 Task: Add Seventh Generation Free & Clear Laundry Stain Remover to the cart.
Action: Mouse moved to (751, 266)
Screenshot: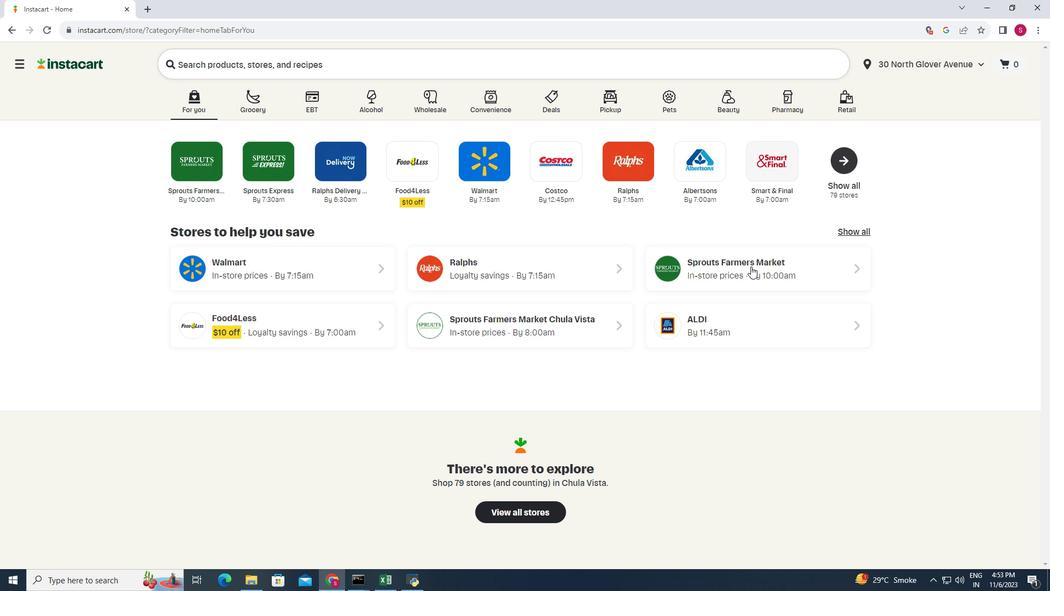 
Action: Mouse pressed left at (751, 266)
Screenshot: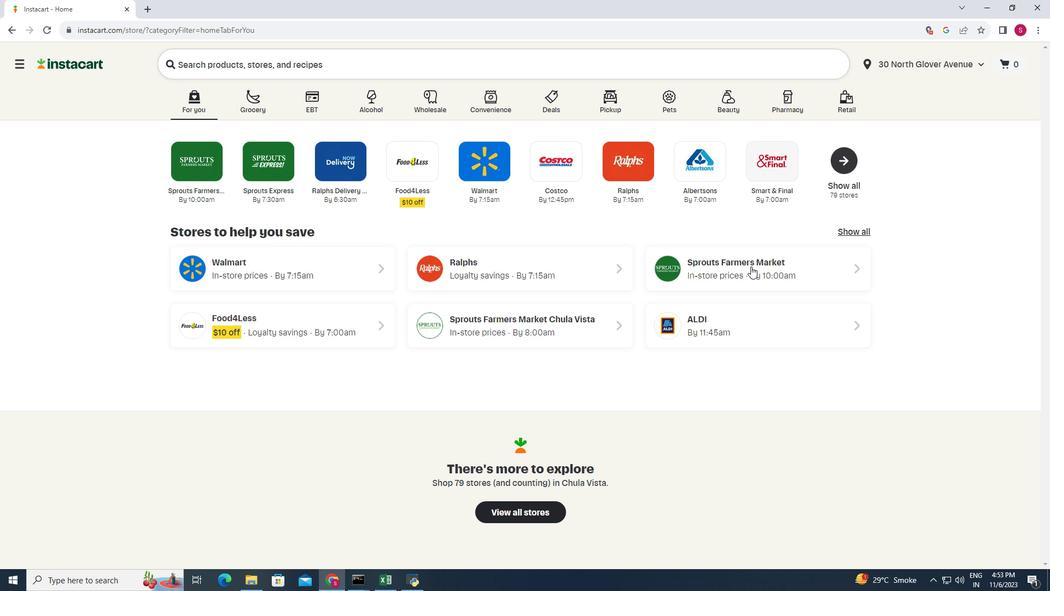 
Action: Mouse moved to (65, 417)
Screenshot: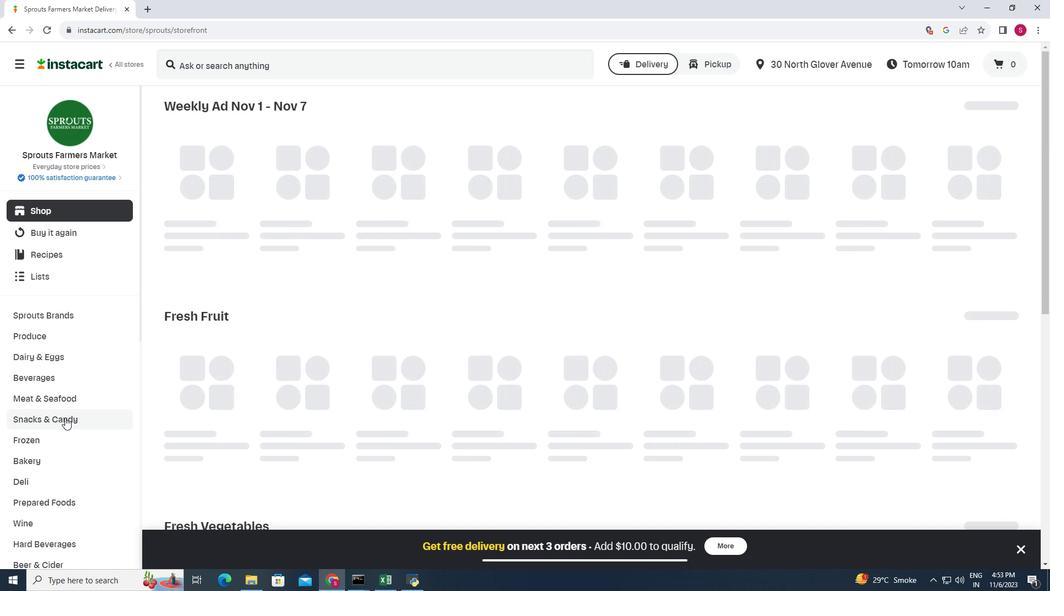 
Action: Mouse scrolled (65, 417) with delta (0, 0)
Screenshot: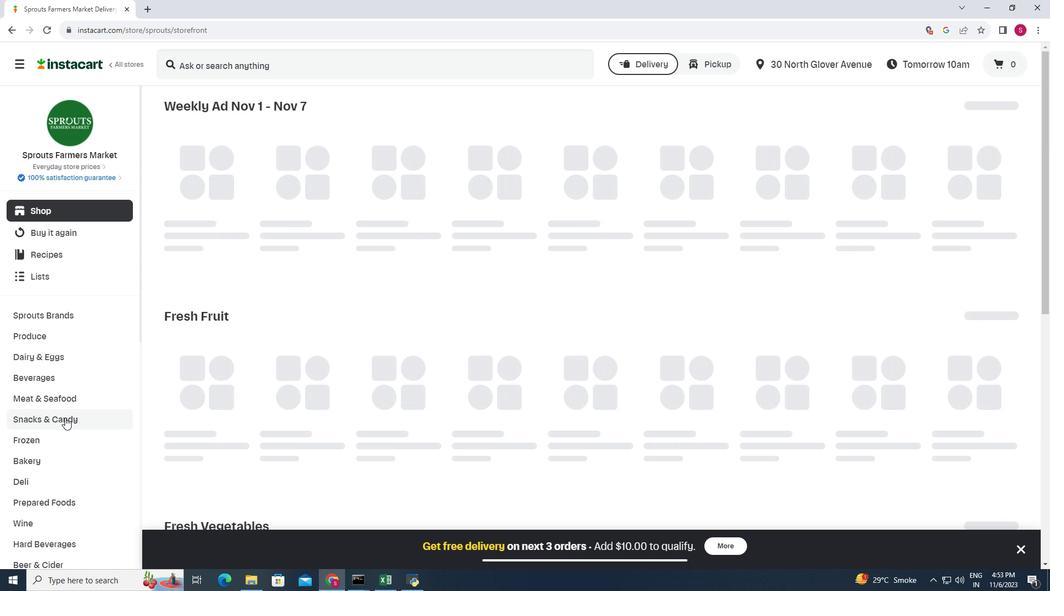 
Action: Mouse scrolled (65, 417) with delta (0, 0)
Screenshot: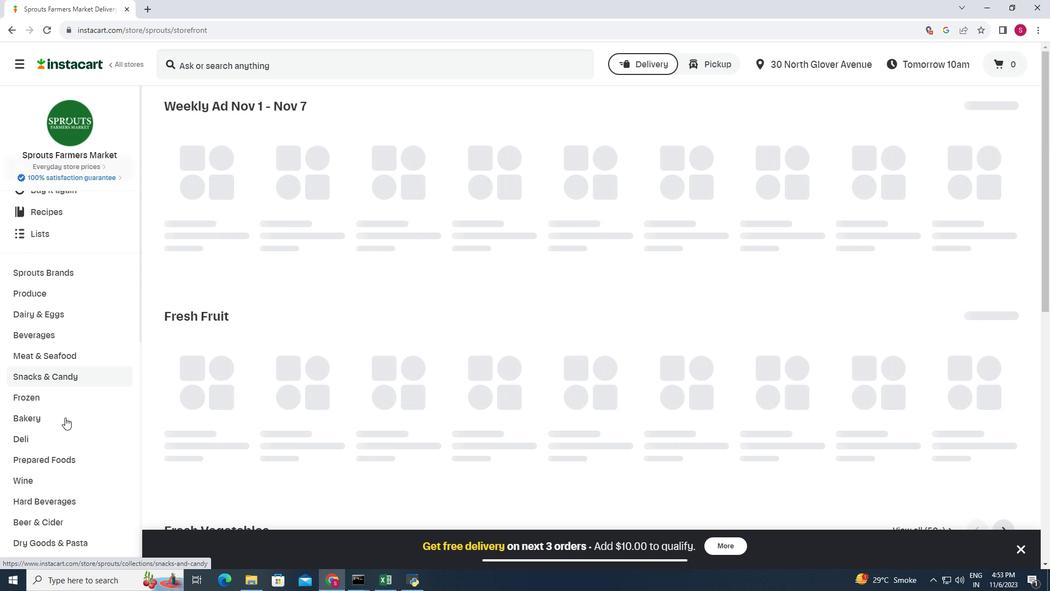 
Action: Mouse scrolled (65, 417) with delta (0, 0)
Screenshot: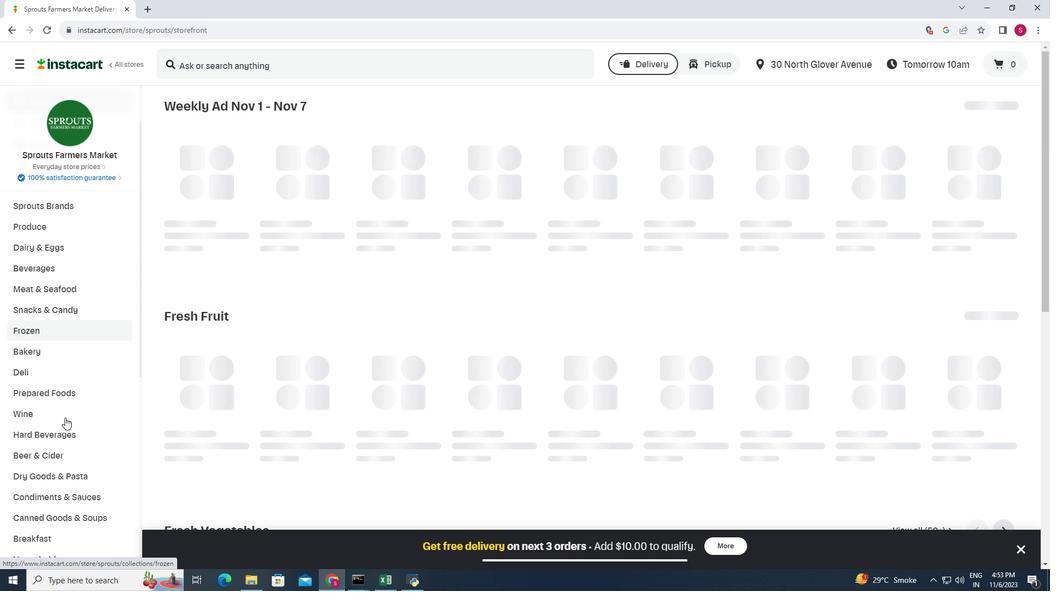 
Action: Mouse scrolled (65, 417) with delta (0, 0)
Screenshot: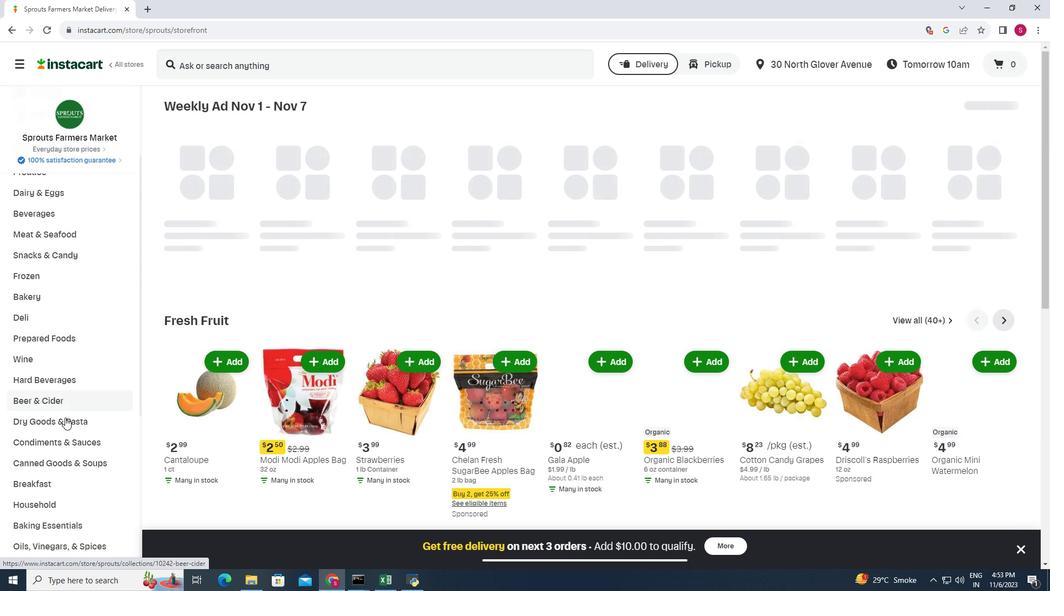 
Action: Mouse moved to (55, 447)
Screenshot: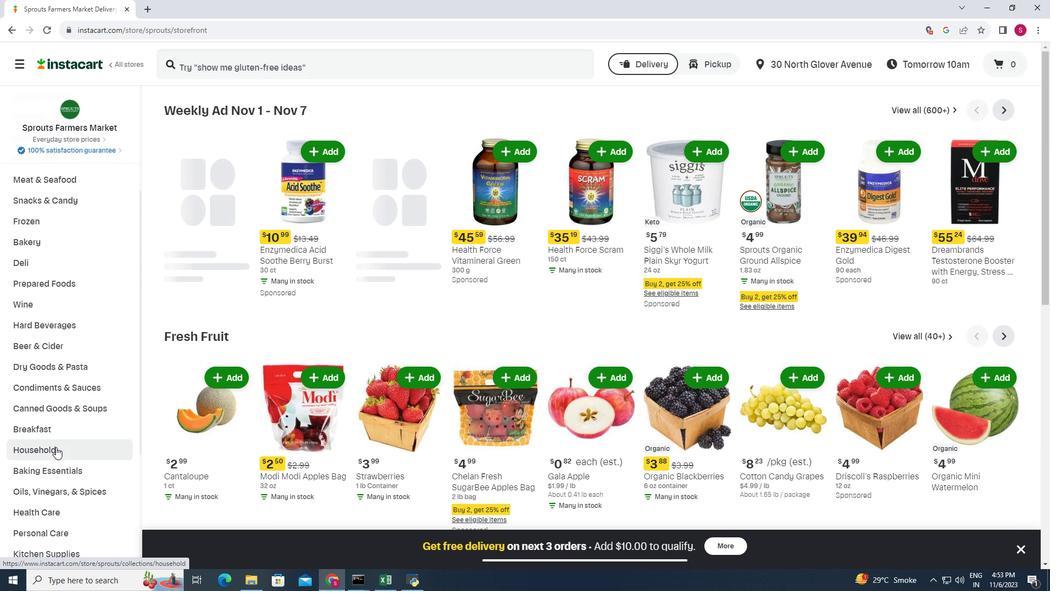 
Action: Mouse pressed left at (55, 447)
Screenshot: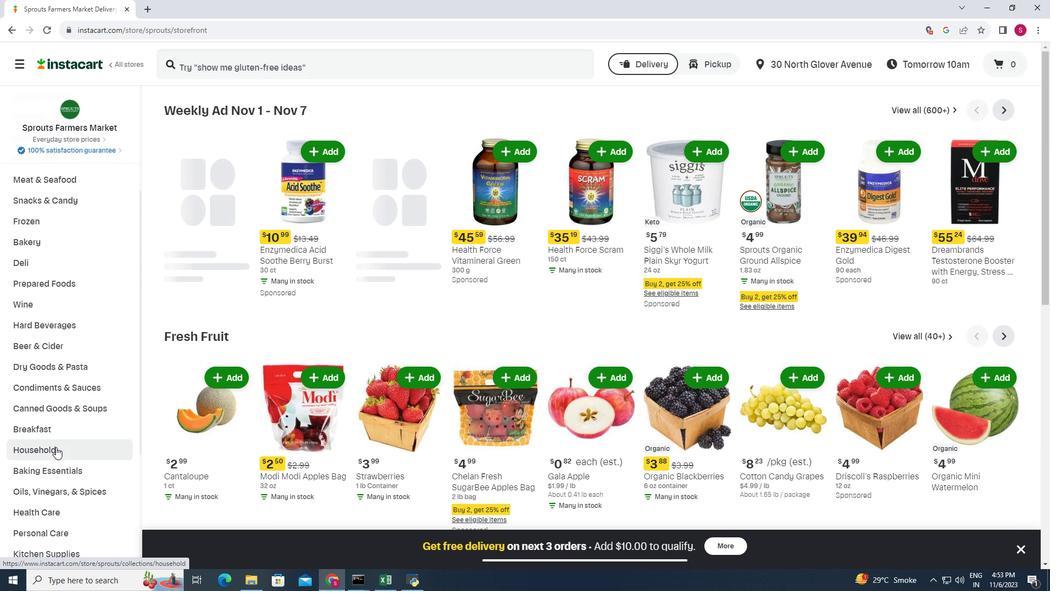 
Action: Mouse moved to (407, 141)
Screenshot: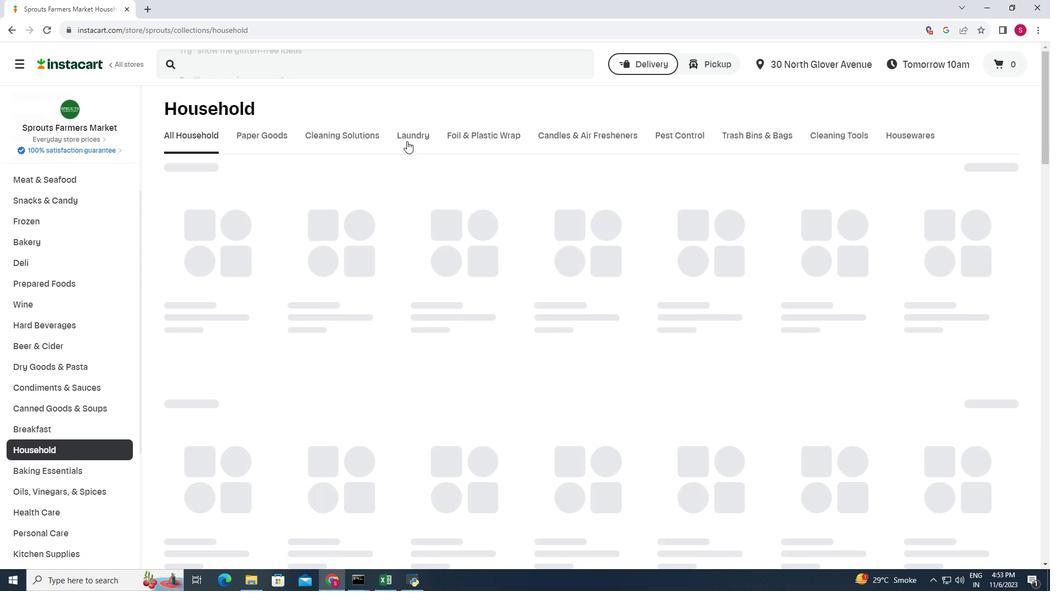 
Action: Mouse pressed left at (407, 141)
Screenshot: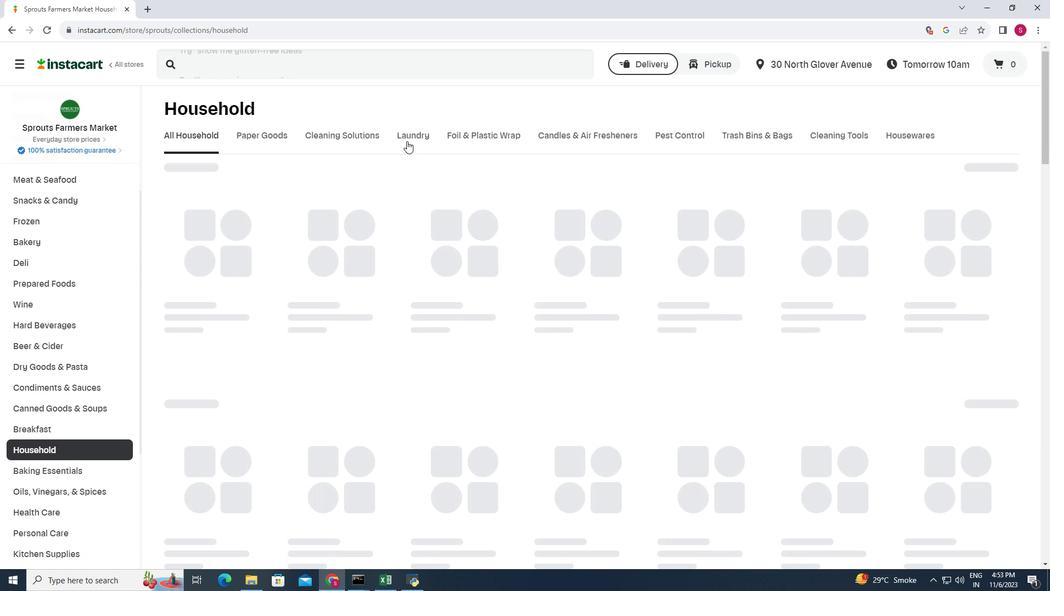 
Action: Mouse moved to (343, 205)
Screenshot: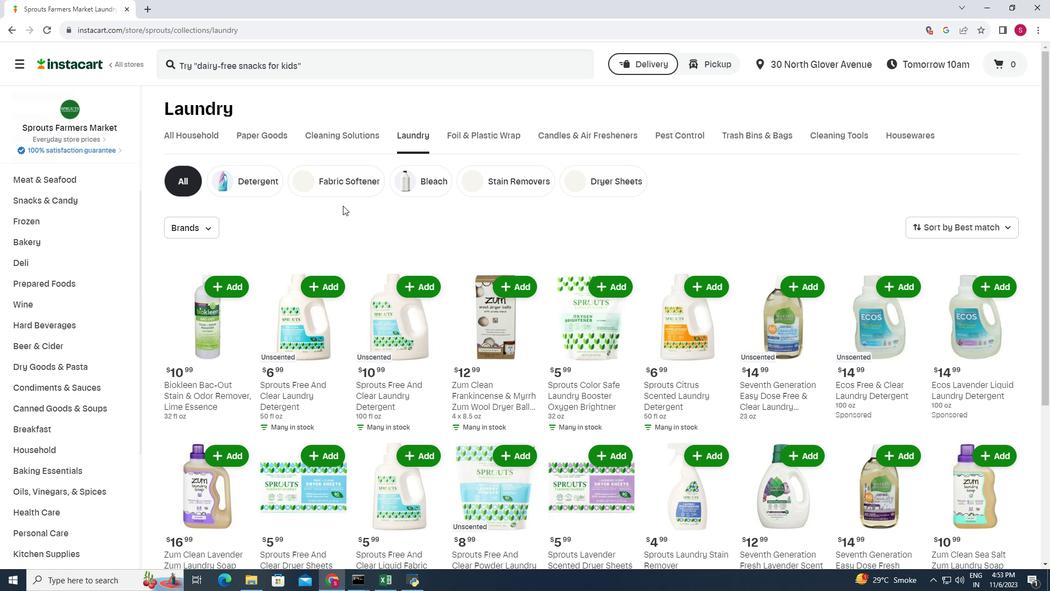 
Action: Mouse scrolled (343, 205) with delta (0, 0)
Screenshot: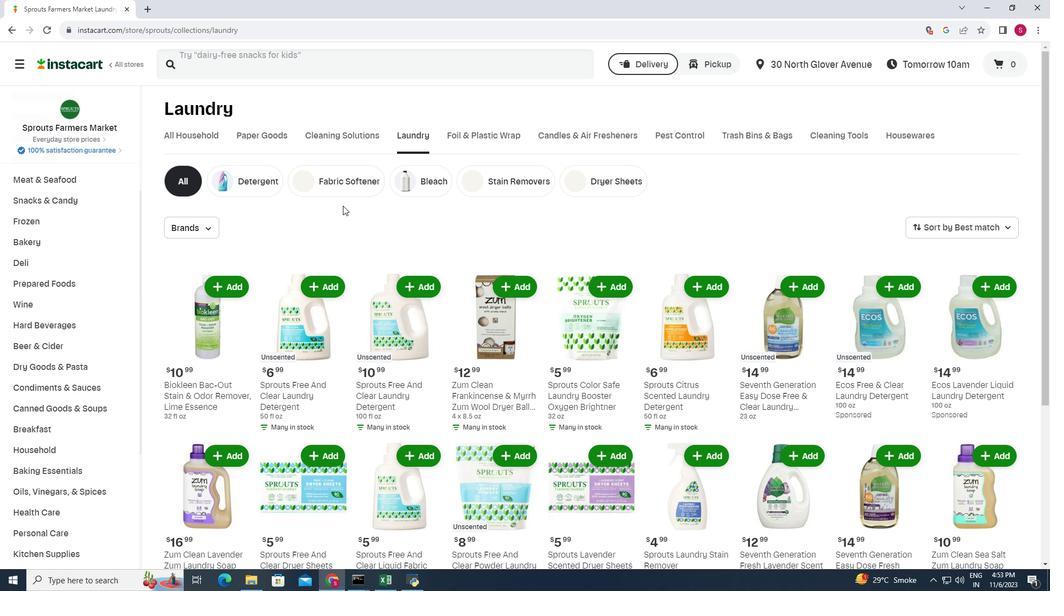 
Action: Mouse scrolled (343, 205) with delta (0, 0)
Screenshot: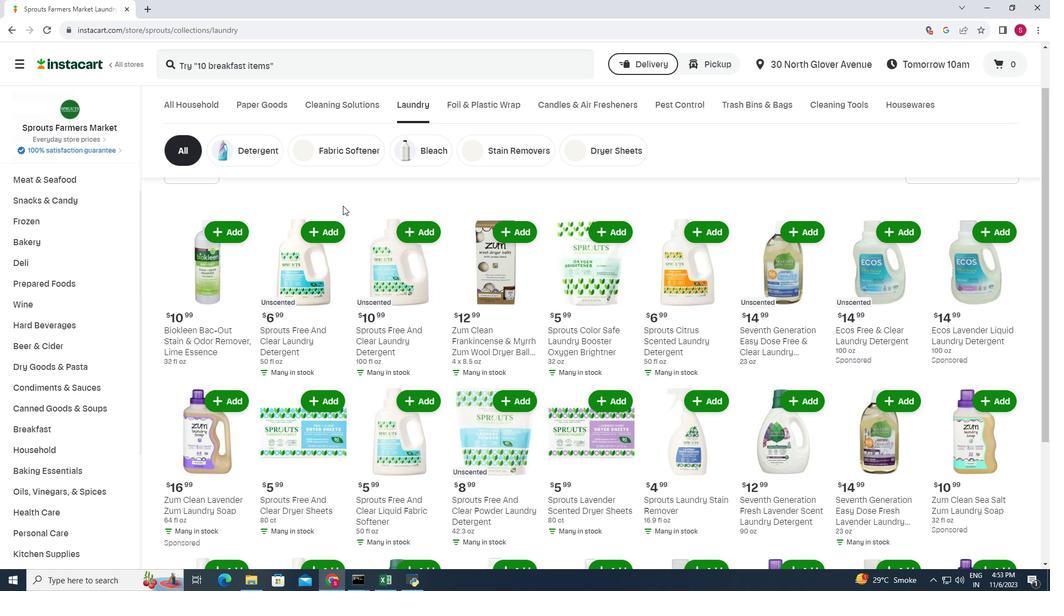 
Action: Mouse scrolled (343, 205) with delta (0, 0)
Screenshot: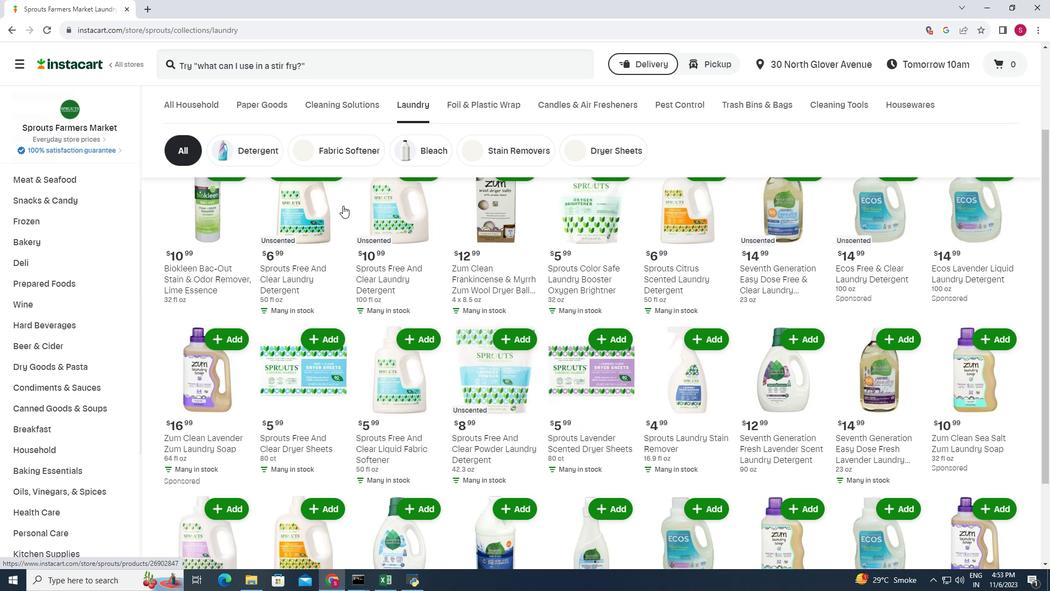 
Action: Mouse scrolled (343, 205) with delta (0, 0)
Screenshot: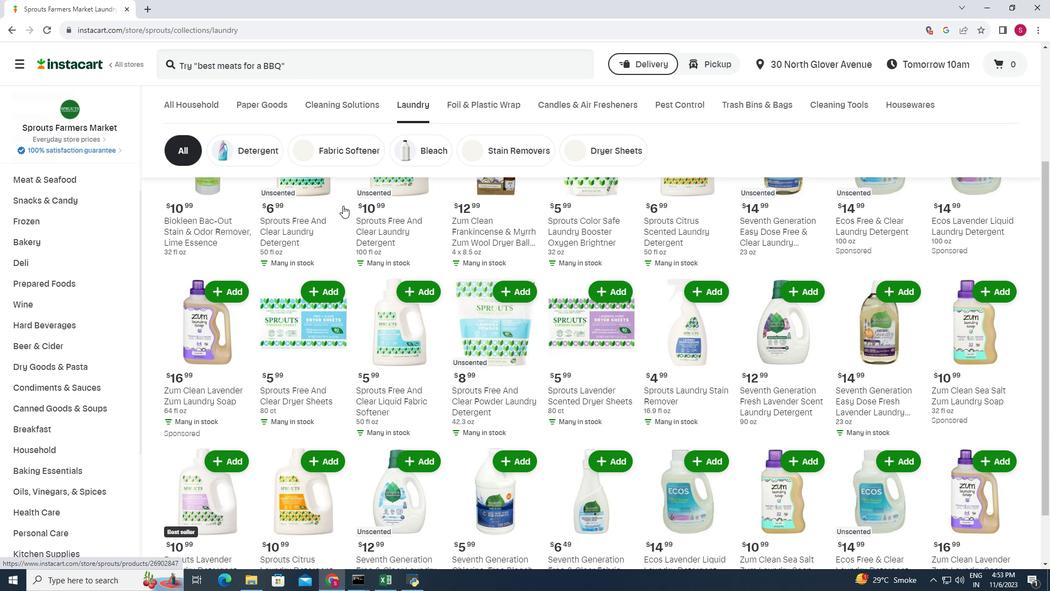 
Action: Mouse scrolled (343, 205) with delta (0, 0)
Screenshot: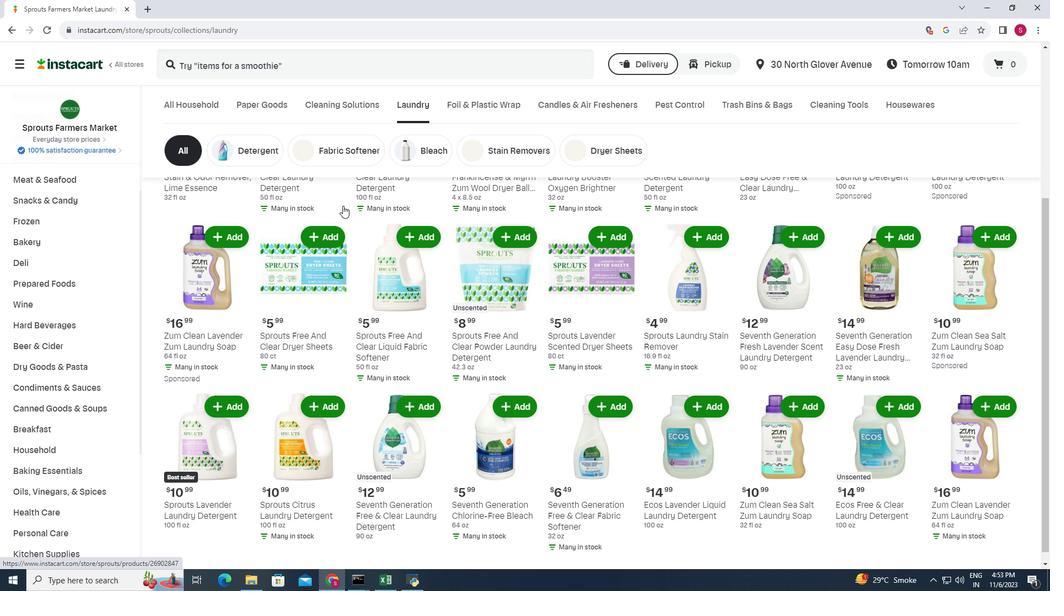 
Action: Mouse moved to (351, 264)
Screenshot: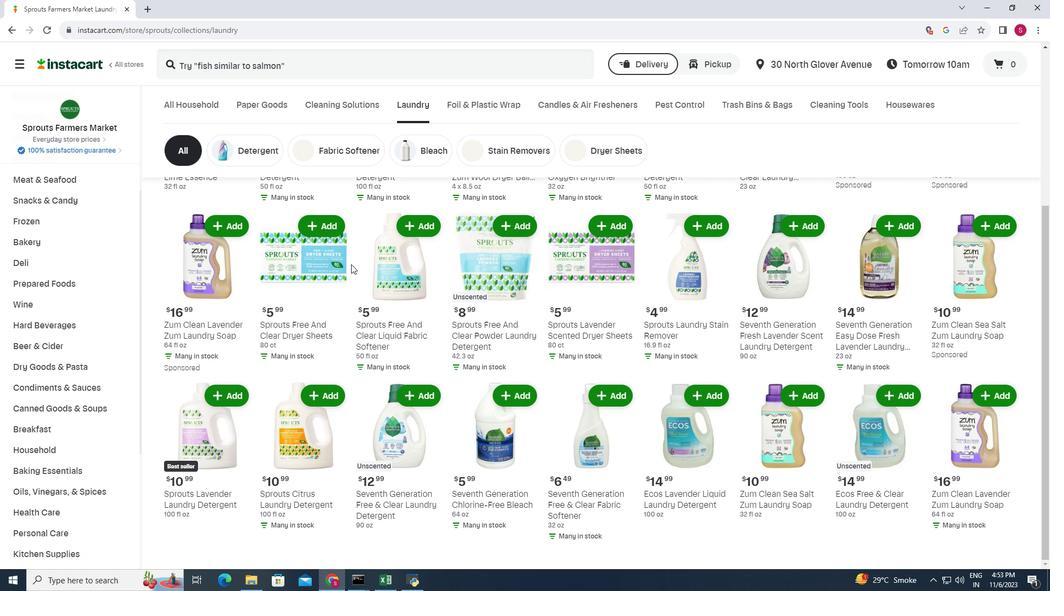 
Action: Mouse scrolled (351, 263) with delta (0, 0)
Screenshot: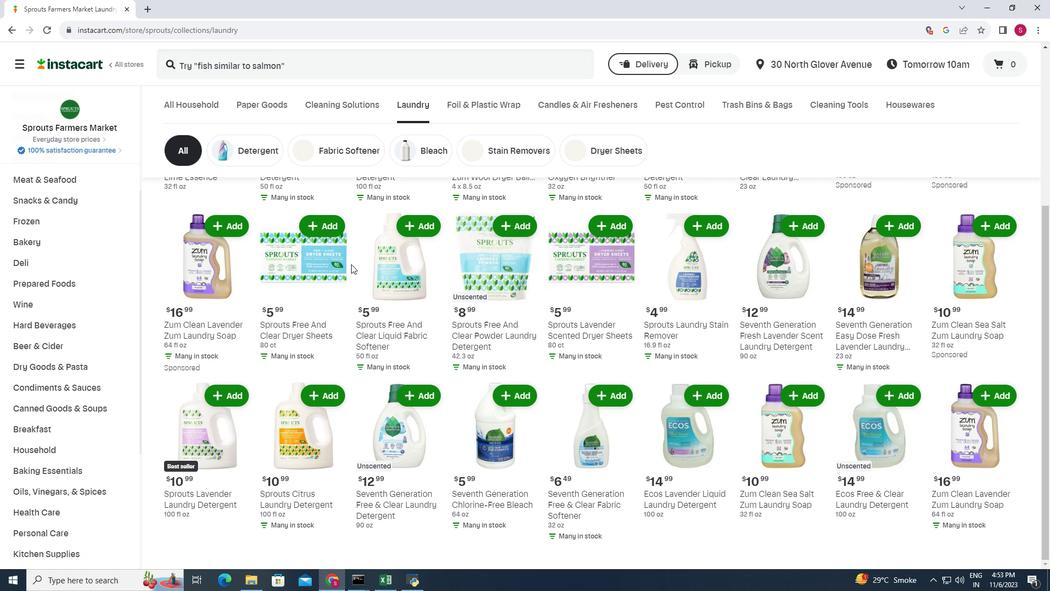 
Action: Mouse moved to (510, 364)
Screenshot: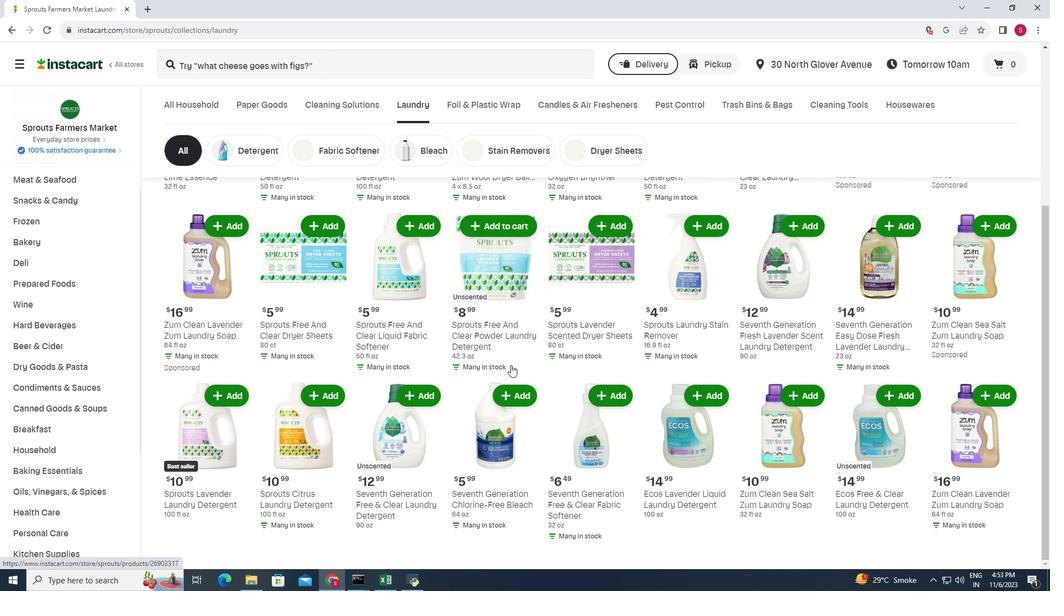 
Action: Mouse scrolled (510, 364) with delta (0, 0)
Screenshot: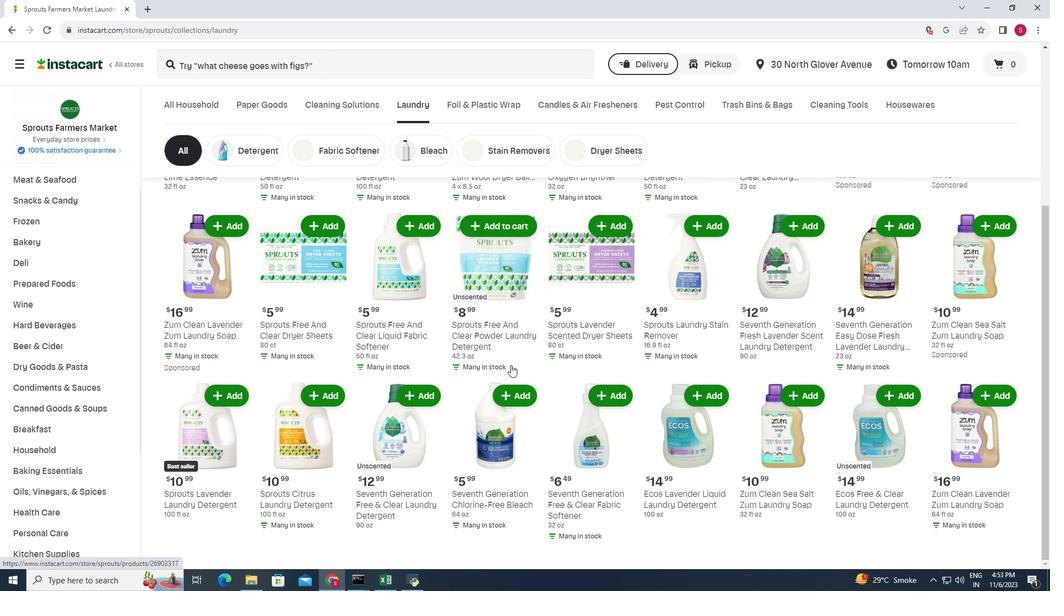 
Action: Mouse moved to (512, 366)
Screenshot: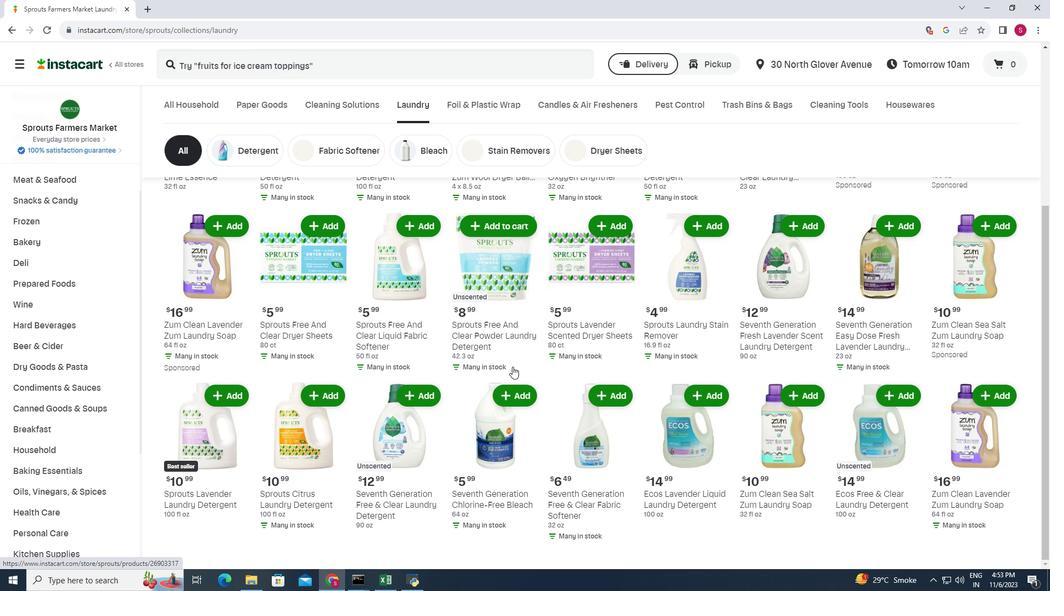
Action: Mouse scrolled (512, 367) with delta (0, 0)
Screenshot: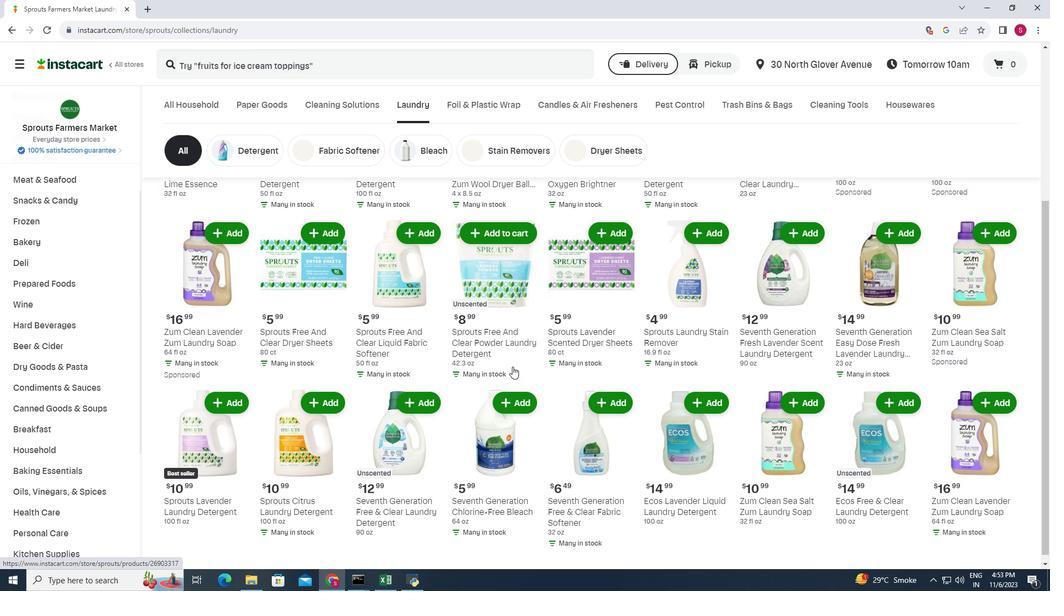 
Action: Mouse scrolled (512, 367) with delta (0, 0)
Screenshot: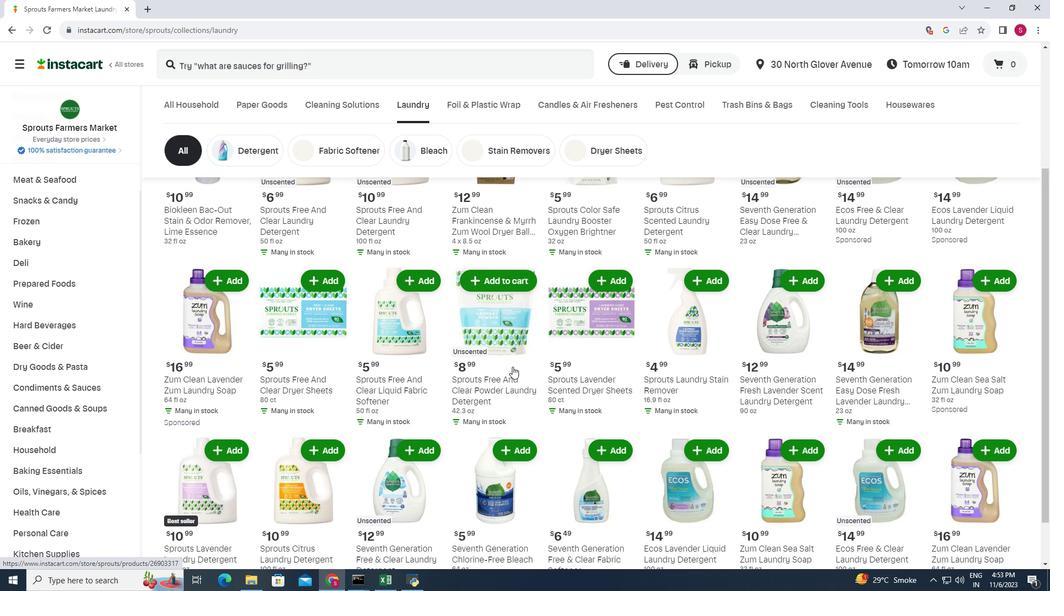 
Action: Mouse moved to (538, 367)
Screenshot: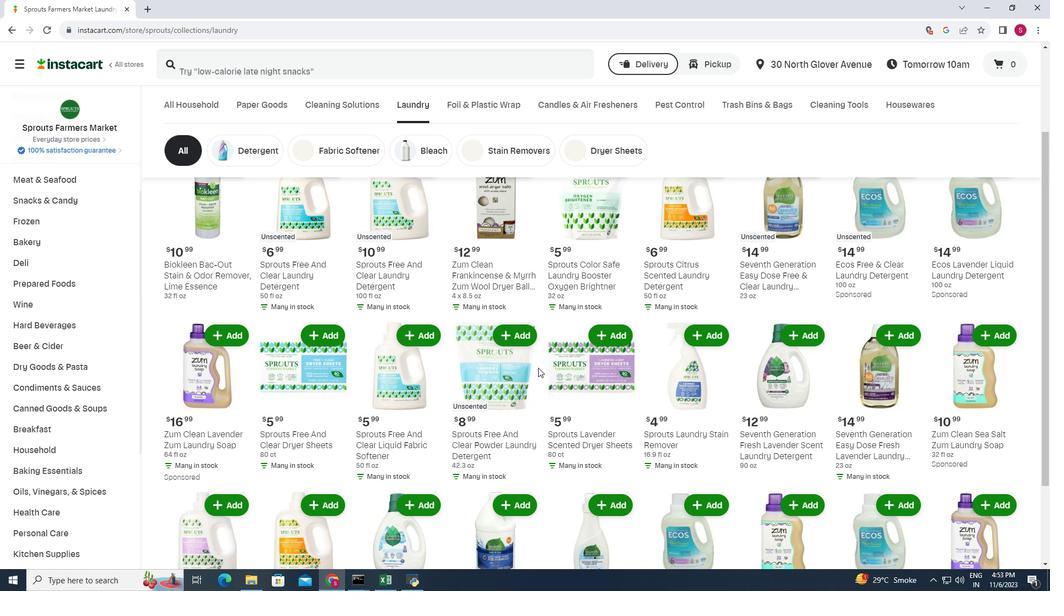 
Action: Mouse scrolled (538, 368) with delta (0, 0)
Screenshot: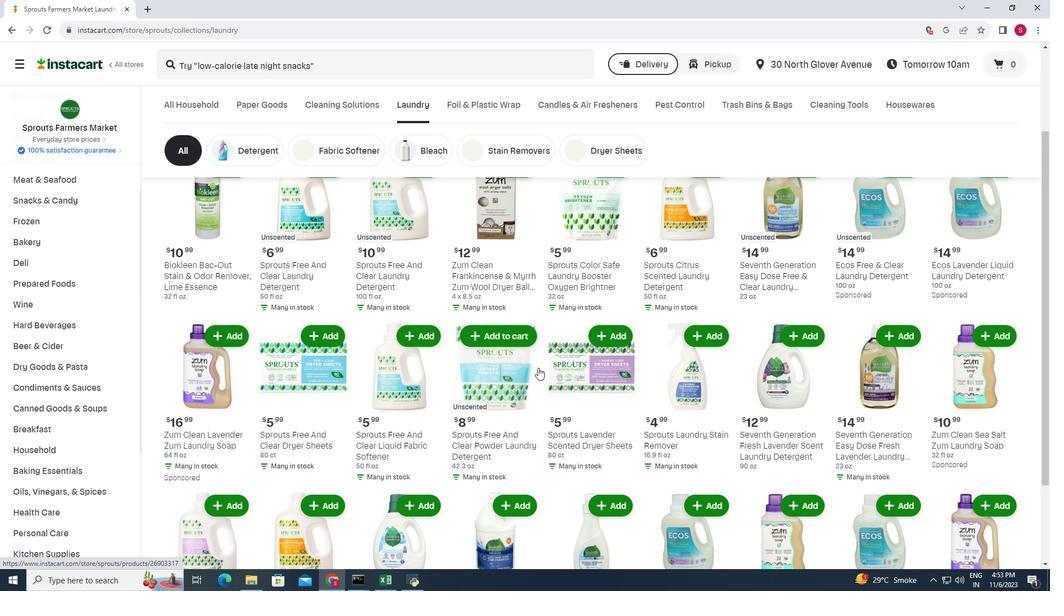 
Action: Mouse moved to (539, 368)
Screenshot: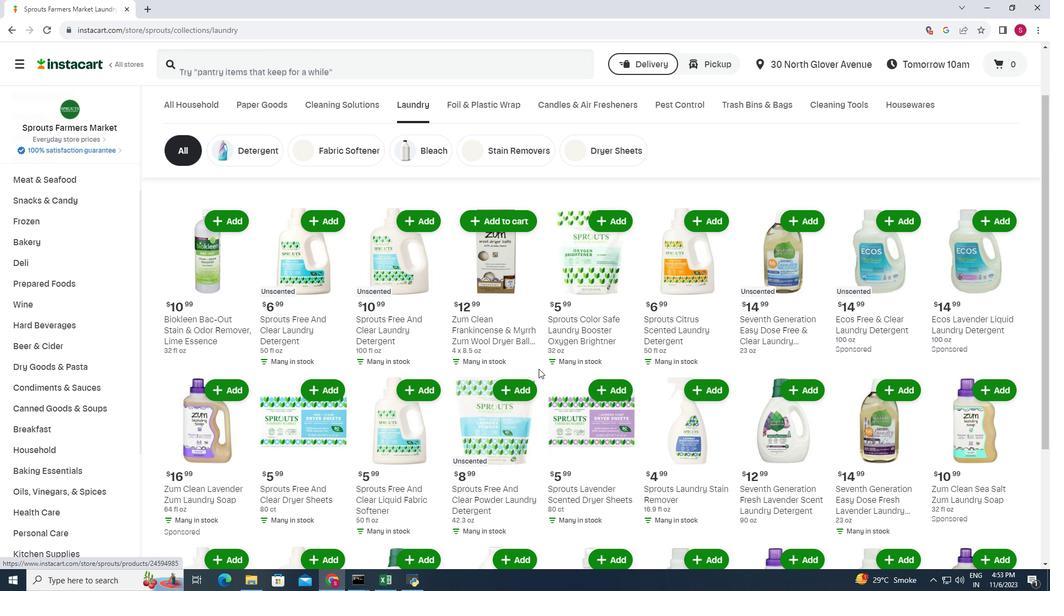 
Action: Mouse scrolled (539, 369) with delta (0, 0)
Screenshot: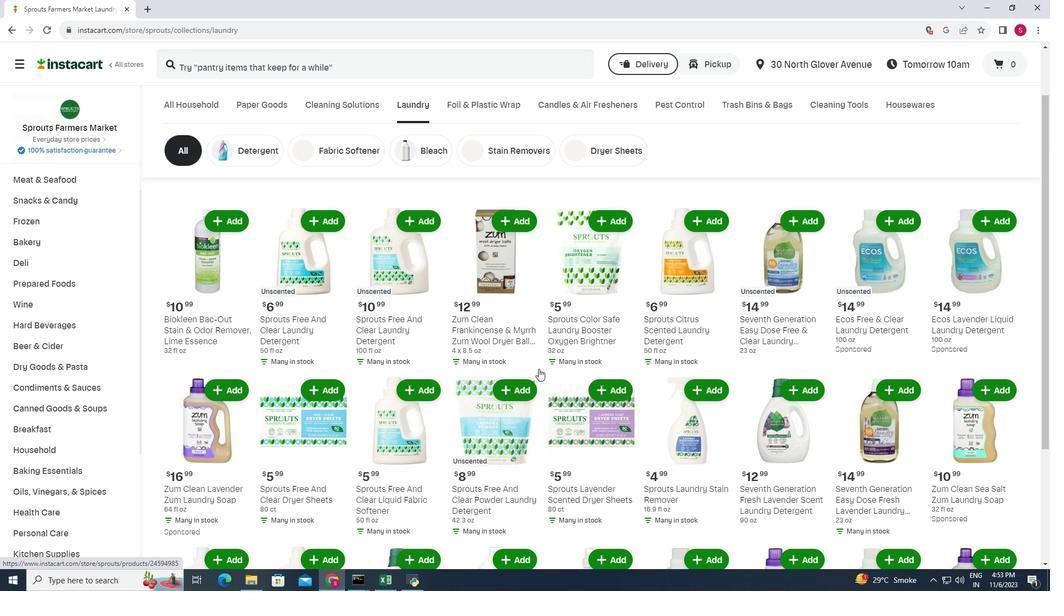 
Action: Mouse scrolled (539, 369) with delta (0, 0)
Screenshot: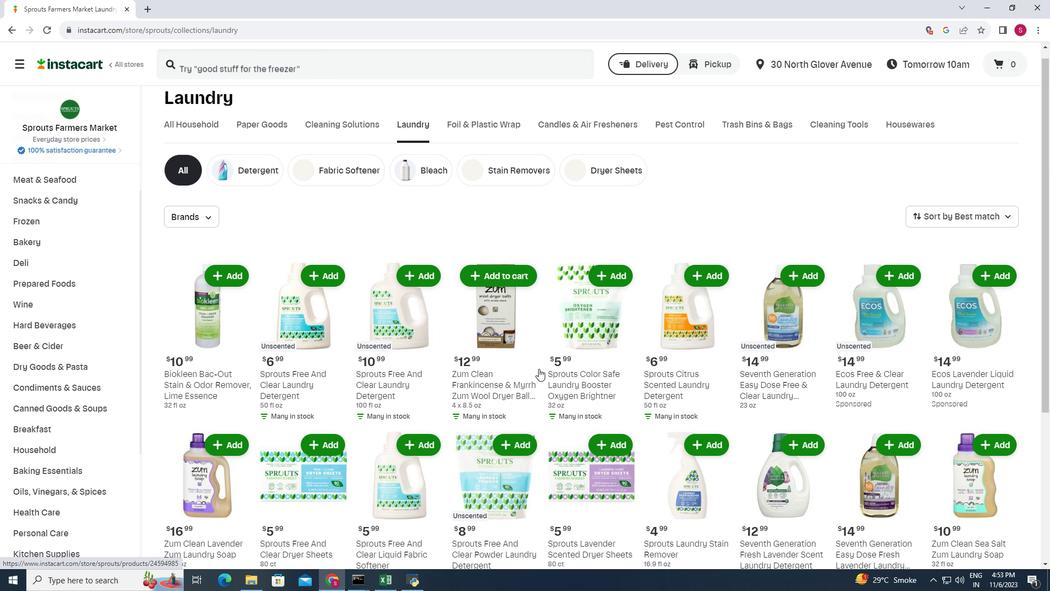 
Action: Mouse moved to (539, 369)
Screenshot: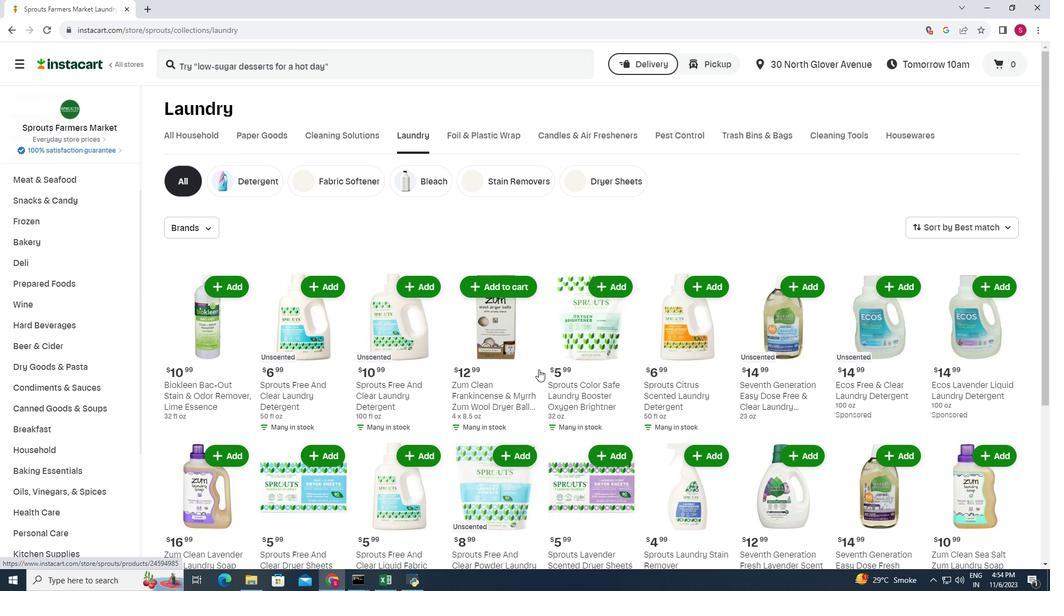
Action: Mouse scrolled (539, 368) with delta (0, 0)
Screenshot: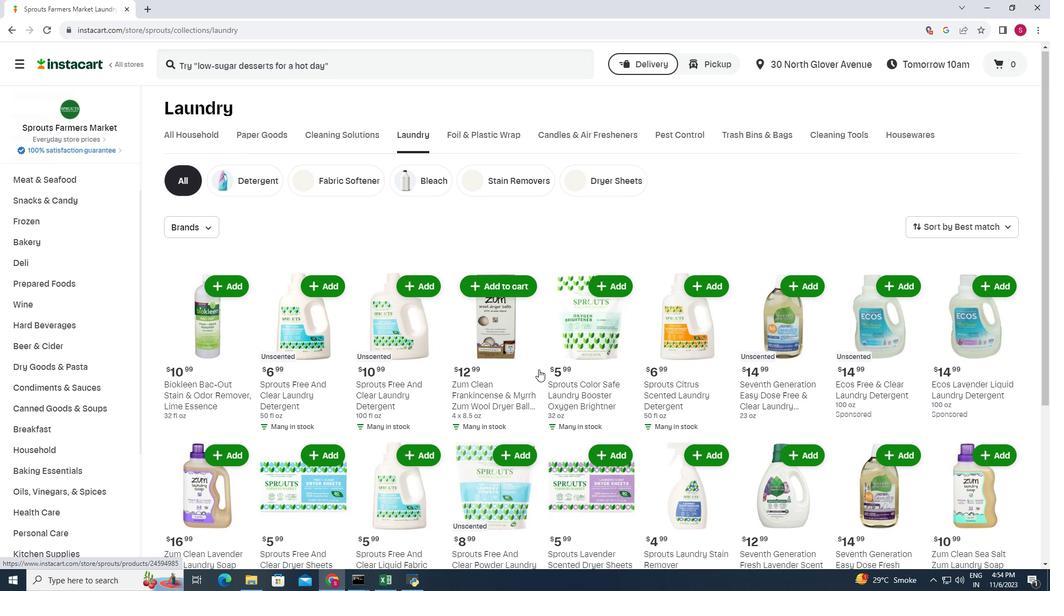 
Action: Mouse moved to (805, 234)
Screenshot: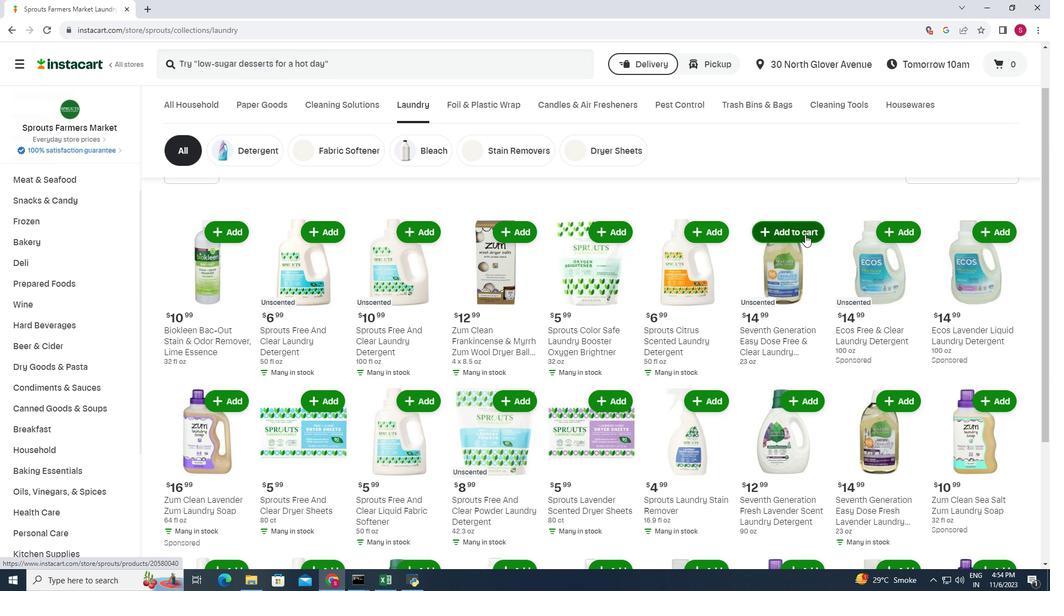 
Action: Mouse pressed left at (805, 234)
Screenshot: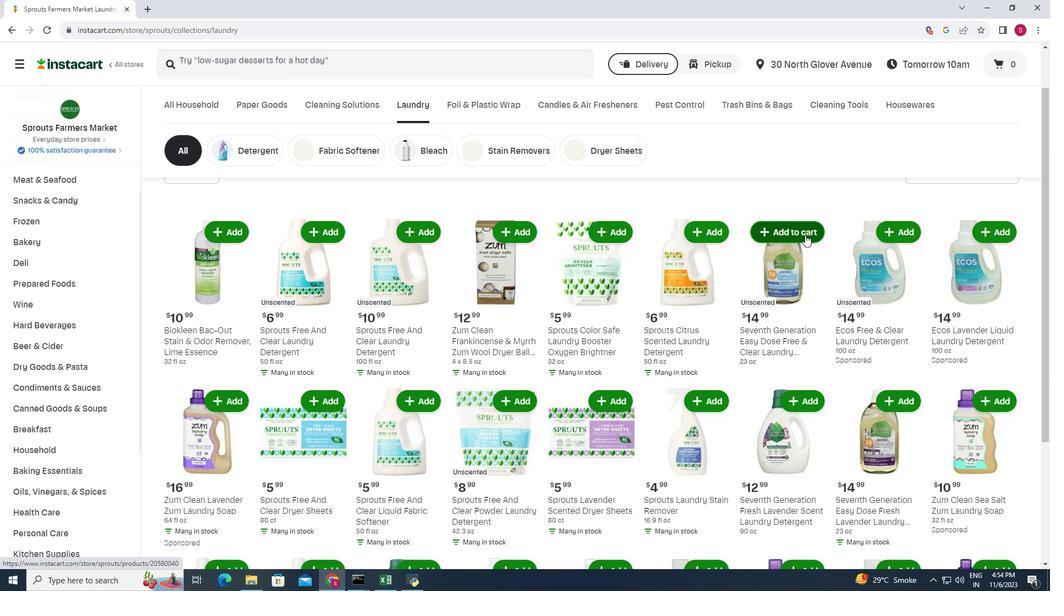 
Action: Mouse moved to (723, 199)
Screenshot: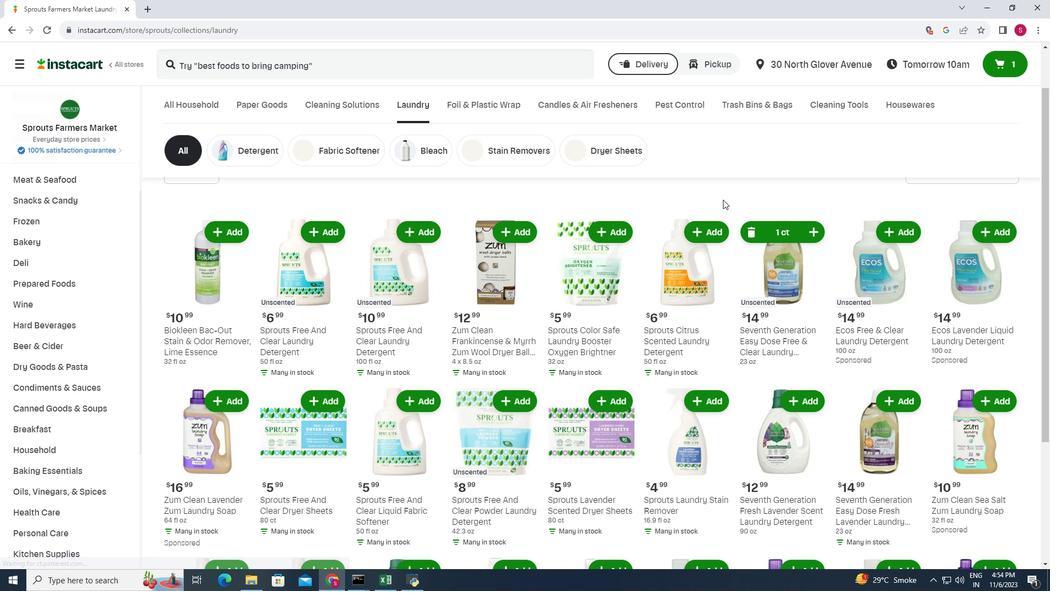 
